 Task: Set up a check-up appointment with the doctor for the 15th at 4:30 PM.
Action: Mouse moved to (100, 168)
Screenshot: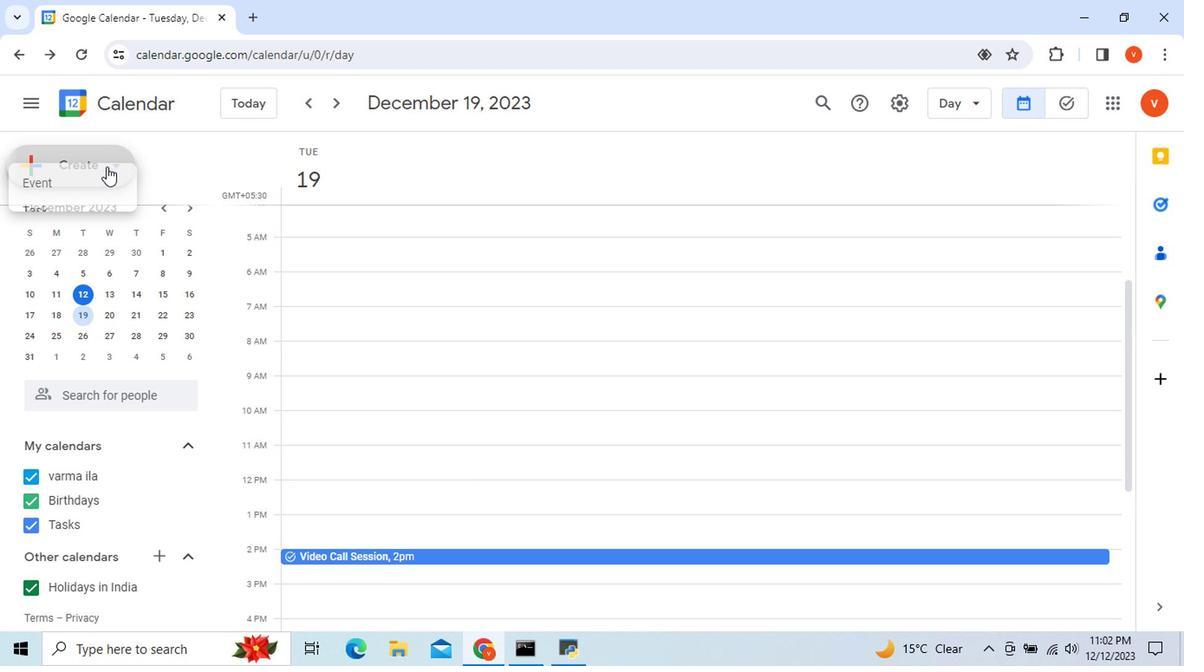 
Action: Mouse pressed left at (100, 168)
Screenshot: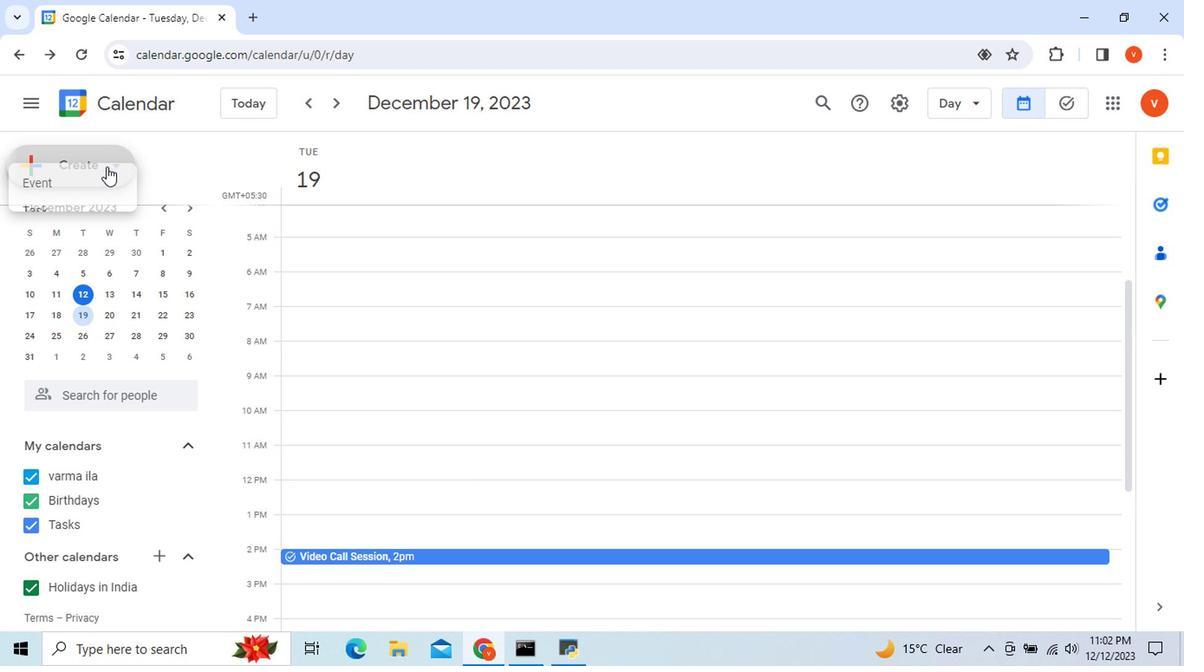 
Action: Mouse moved to (49, 239)
Screenshot: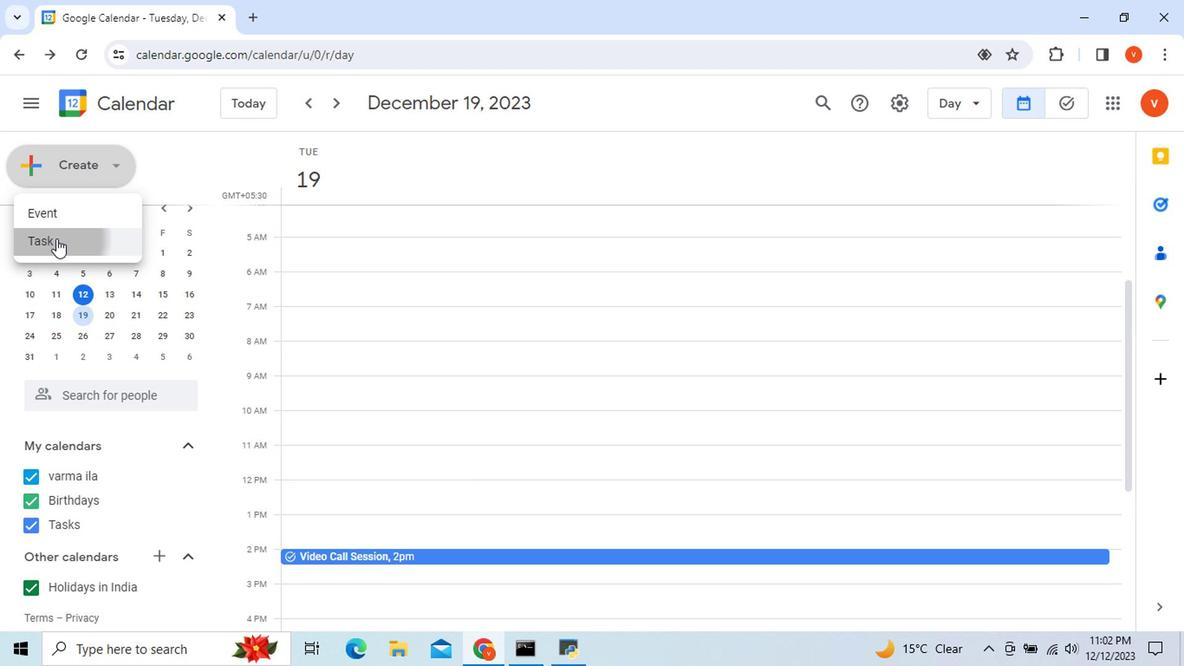 
Action: Mouse pressed left at (49, 239)
Screenshot: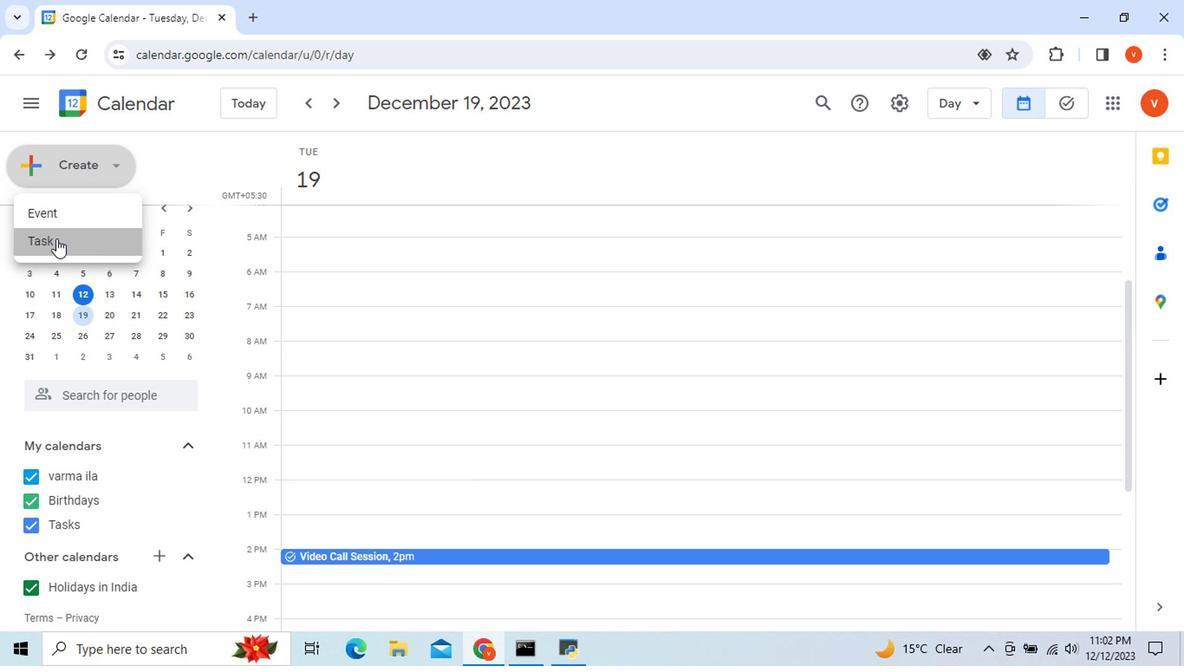 
Action: Mouse moved to (860, 410)
Screenshot: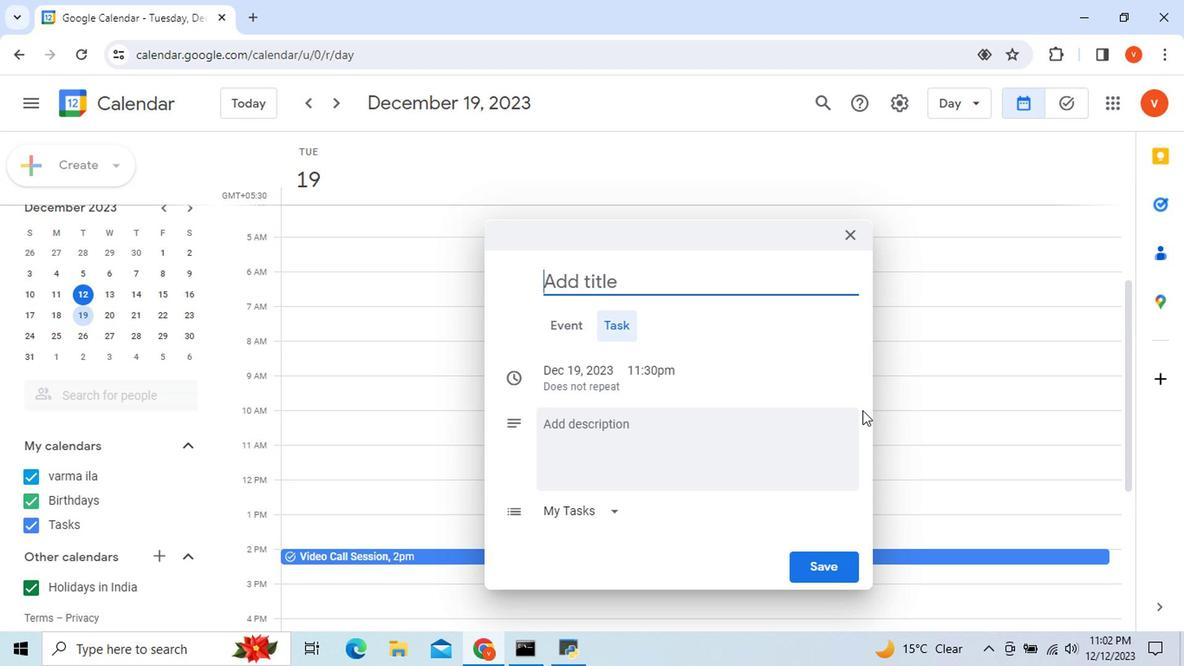 
Action: Key pressed <Key.shift>Doctor<Key.space><Key.shift>Appointment
Screenshot: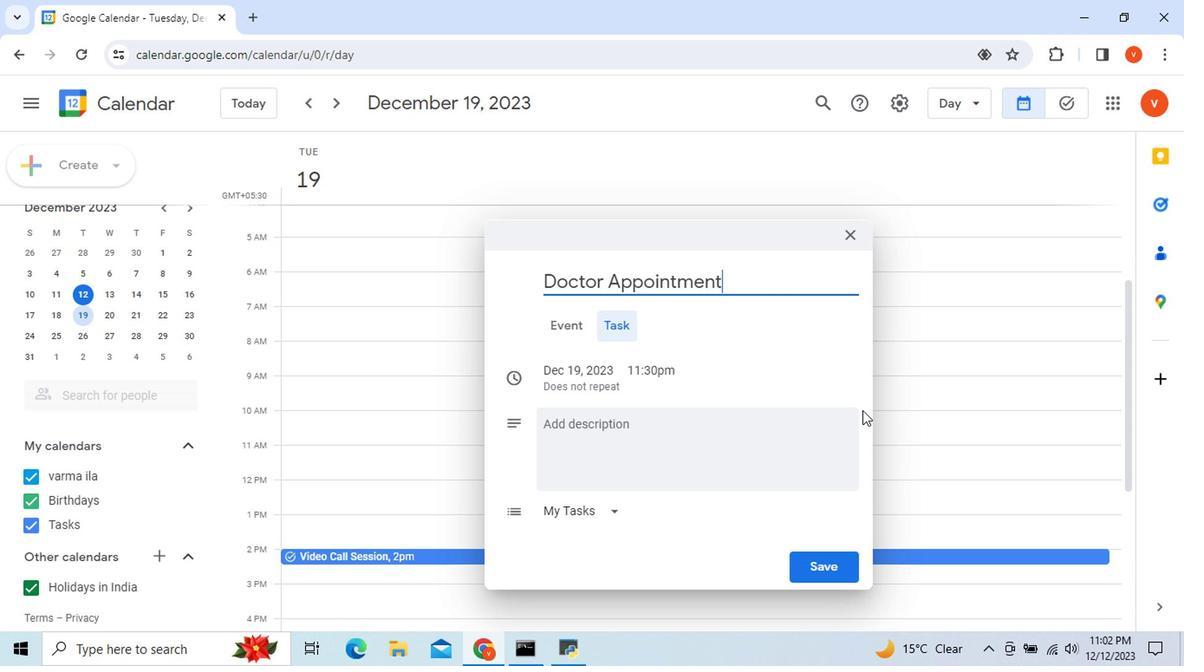 
Action: Mouse moved to (590, 368)
Screenshot: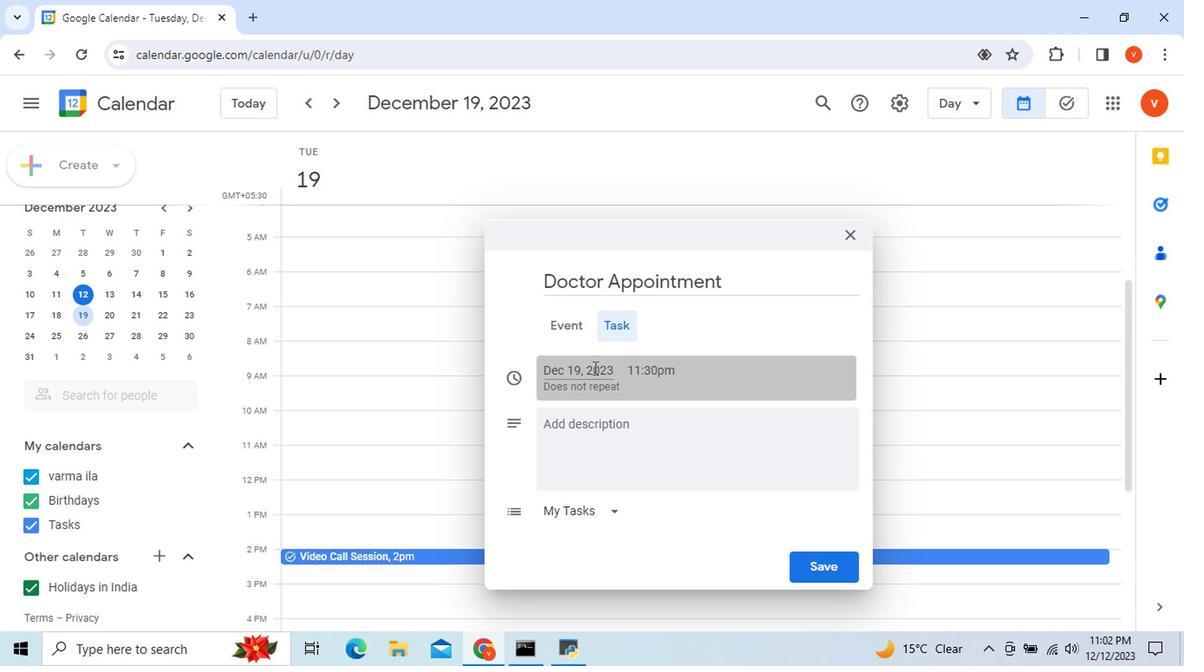 
Action: Mouse pressed left at (590, 368)
Screenshot: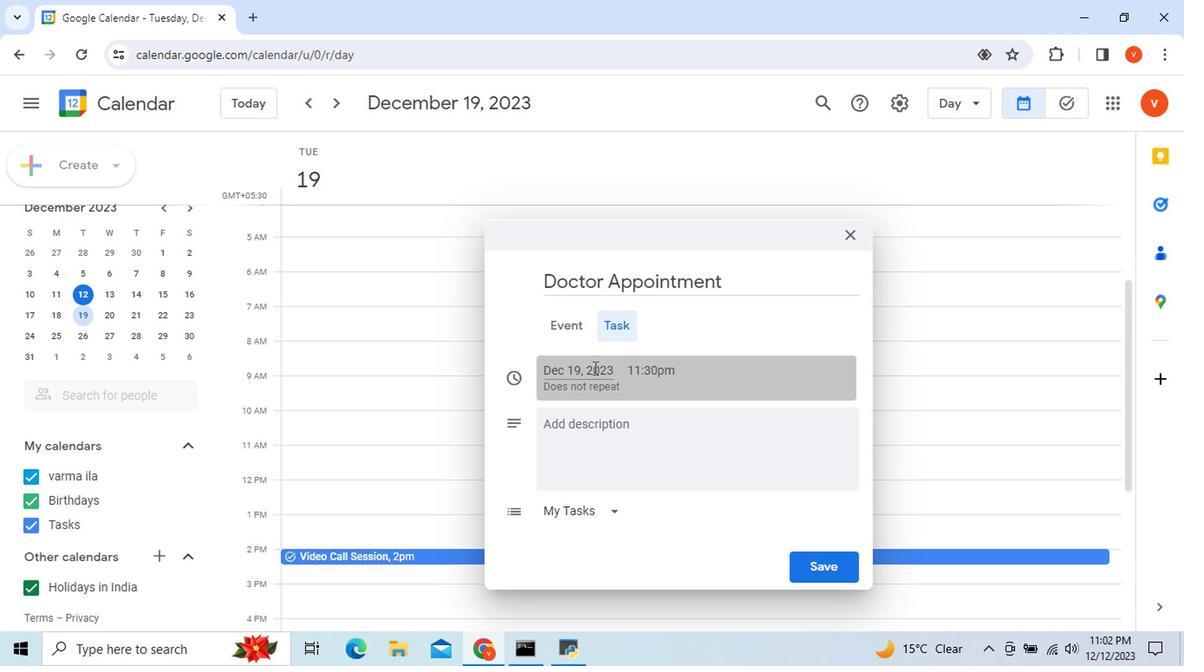 
Action: Mouse moved to (722, 445)
Screenshot: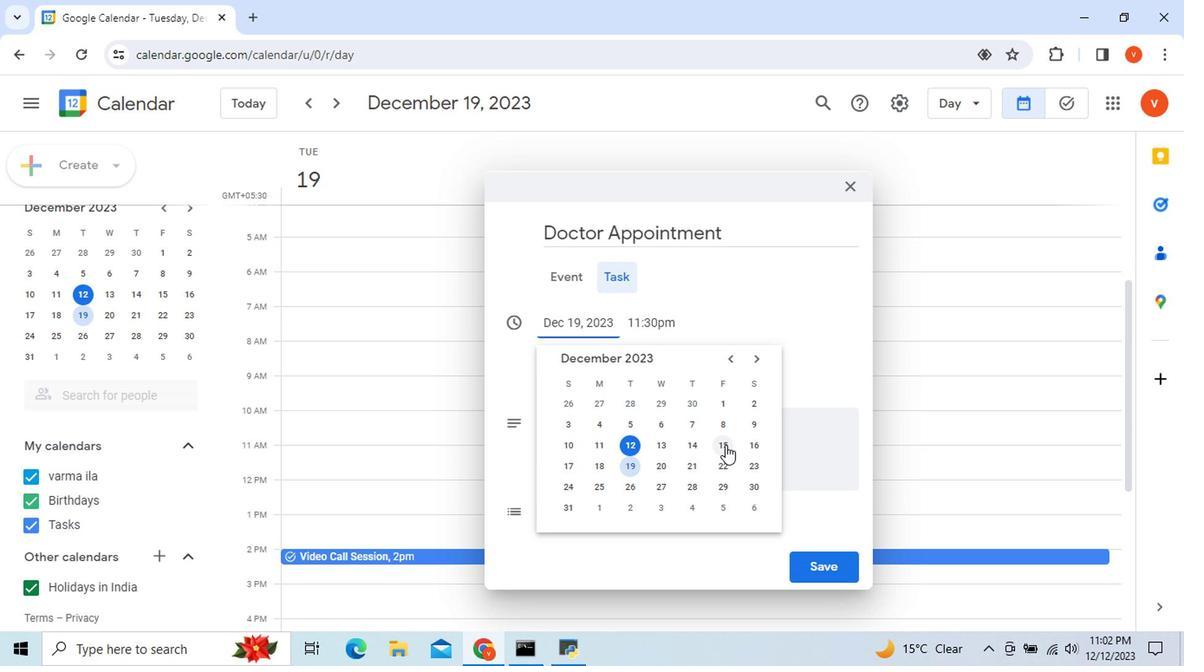 
Action: Mouse pressed left at (722, 445)
Screenshot: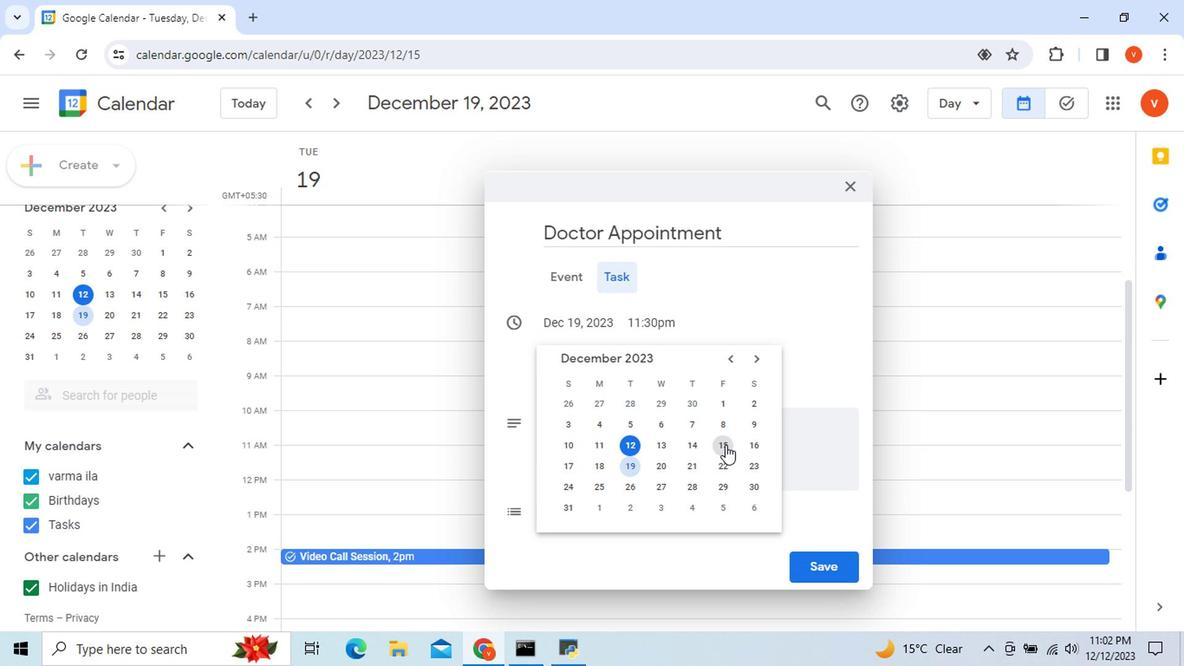 
Action: Mouse moved to (659, 320)
Screenshot: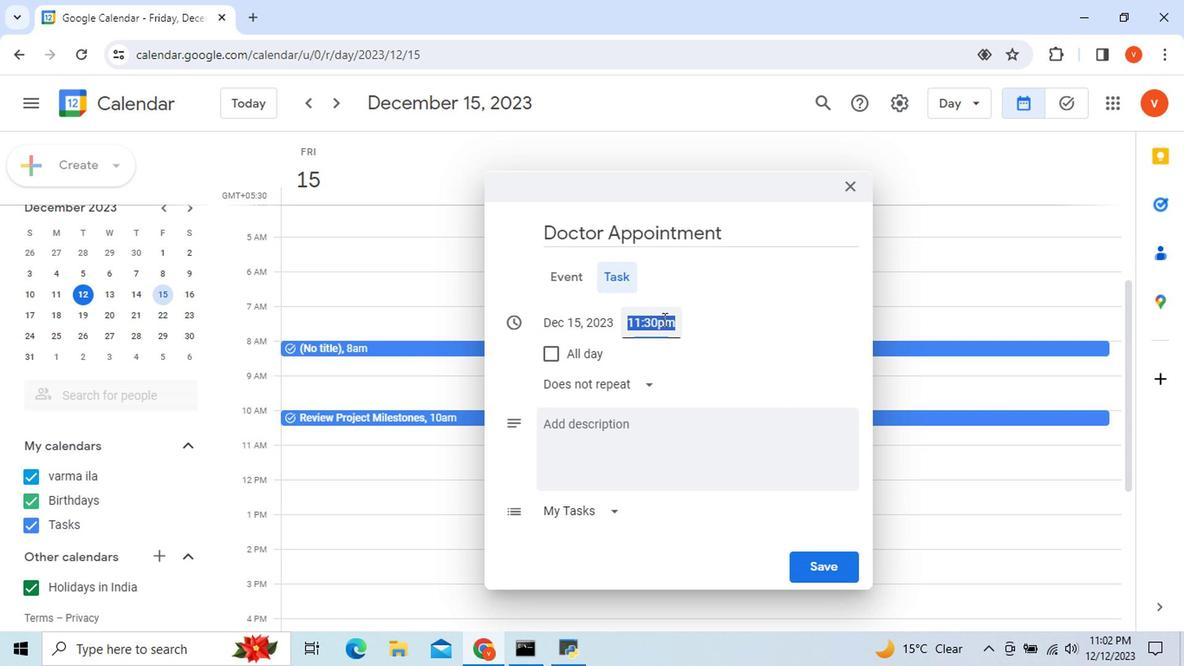 
Action: Mouse pressed left at (659, 320)
Screenshot: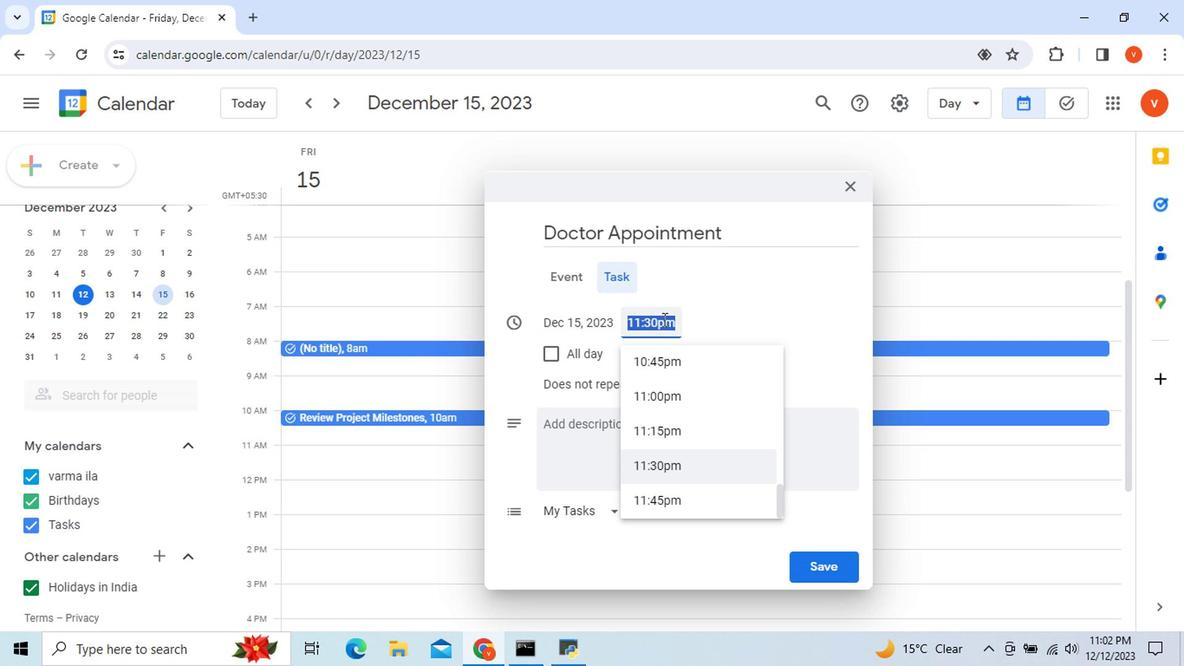 
Action: Mouse moved to (778, 497)
Screenshot: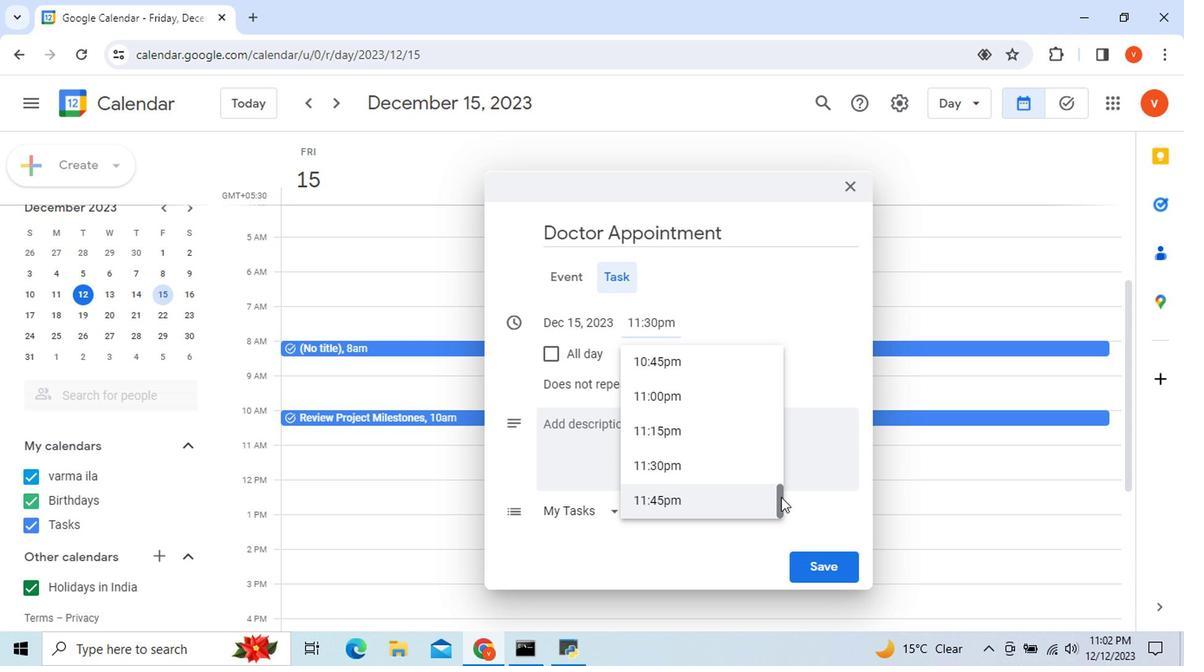 
Action: Mouse pressed left at (778, 497)
Screenshot: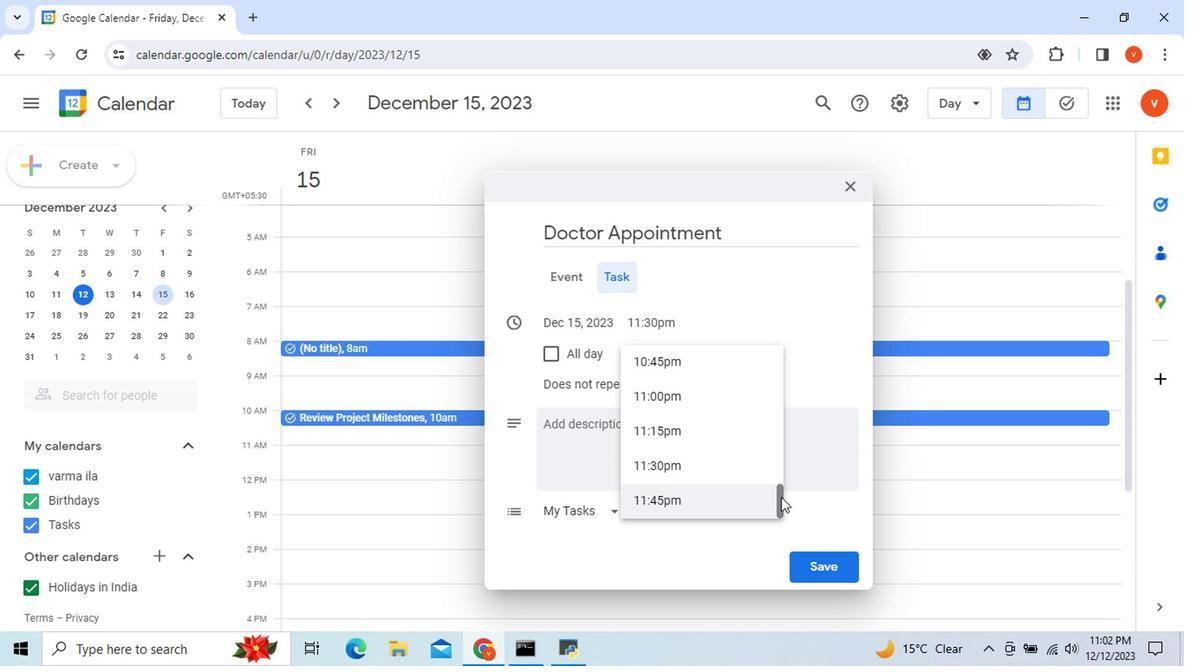 
Action: Mouse moved to (696, 386)
Screenshot: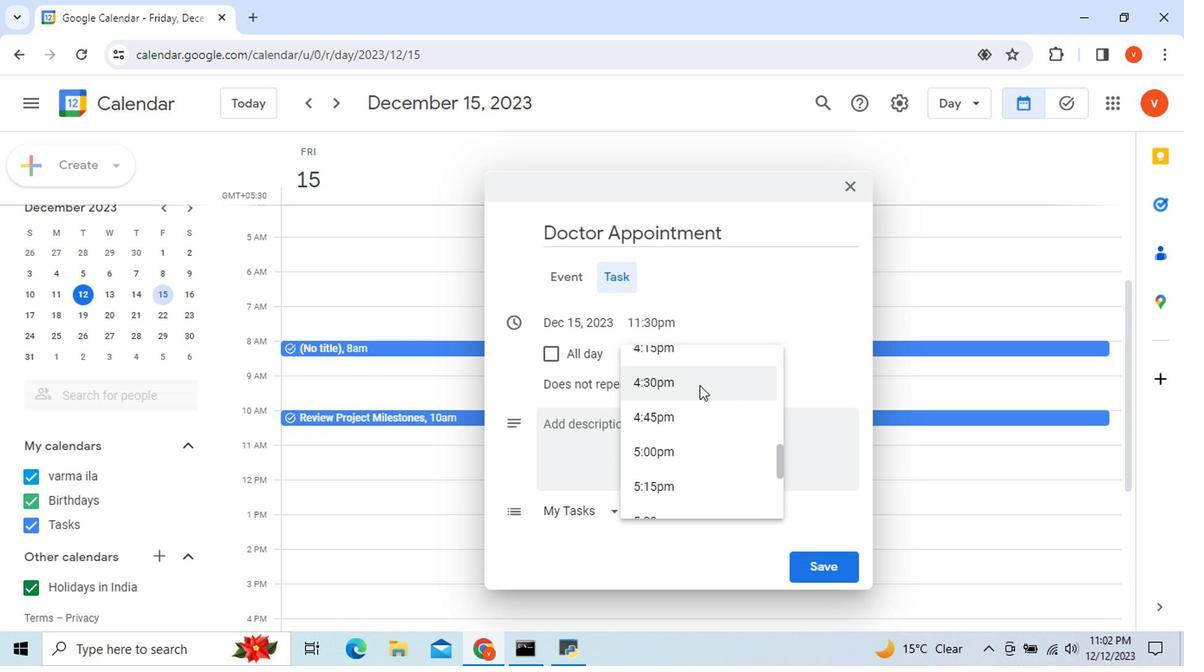 
Action: Mouse pressed left at (696, 386)
Screenshot: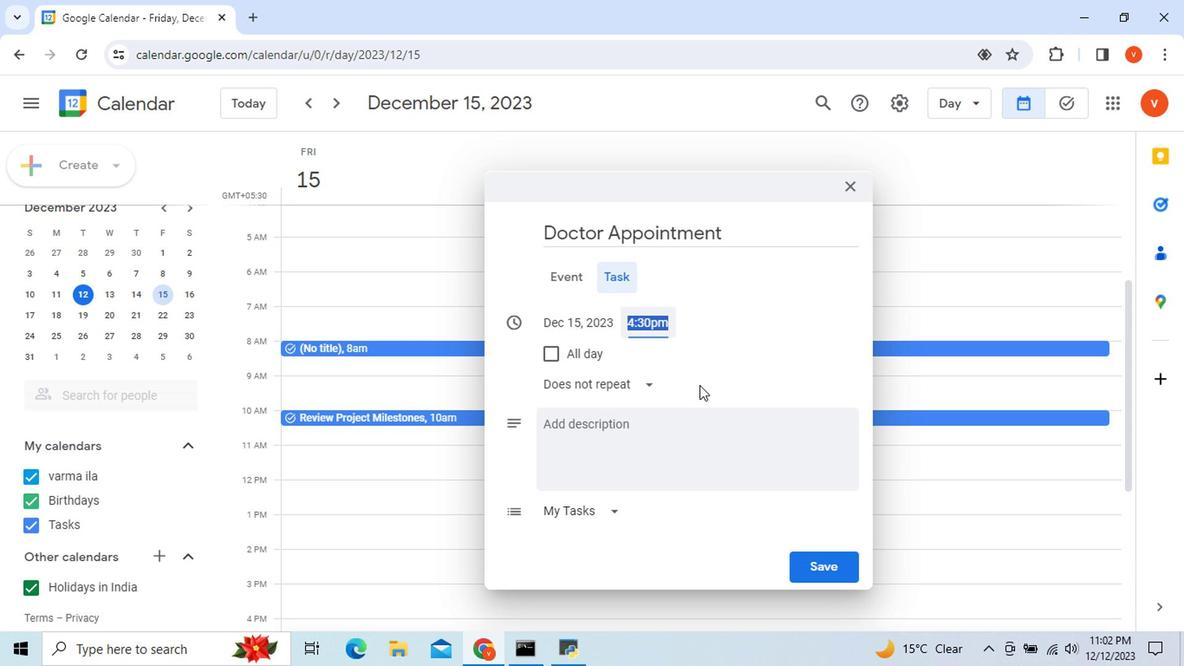 
Action: Mouse moved to (613, 436)
Screenshot: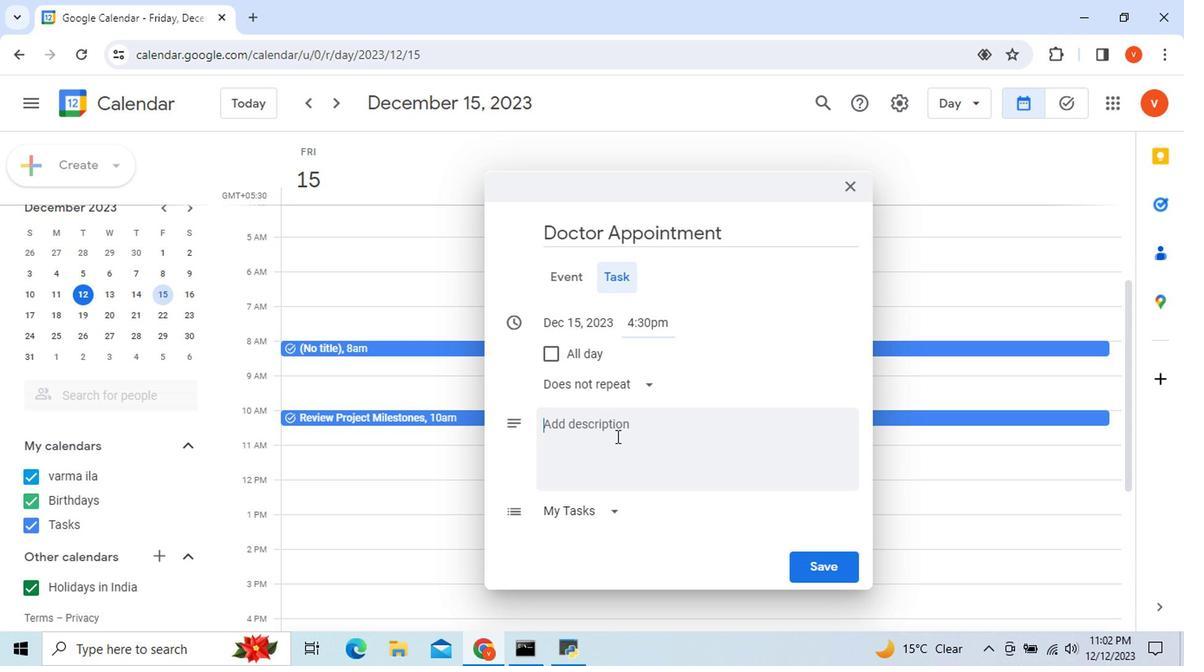 
Action: Mouse pressed left at (613, 436)
Screenshot: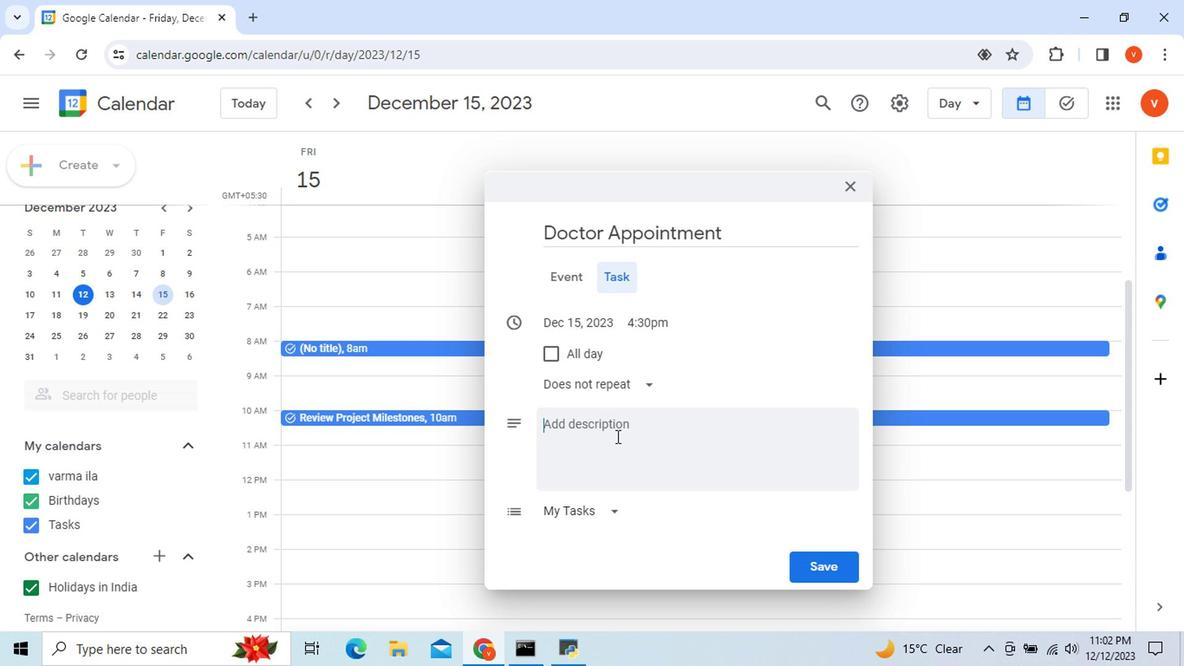 
Action: Mouse moved to (611, 436)
Screenshot: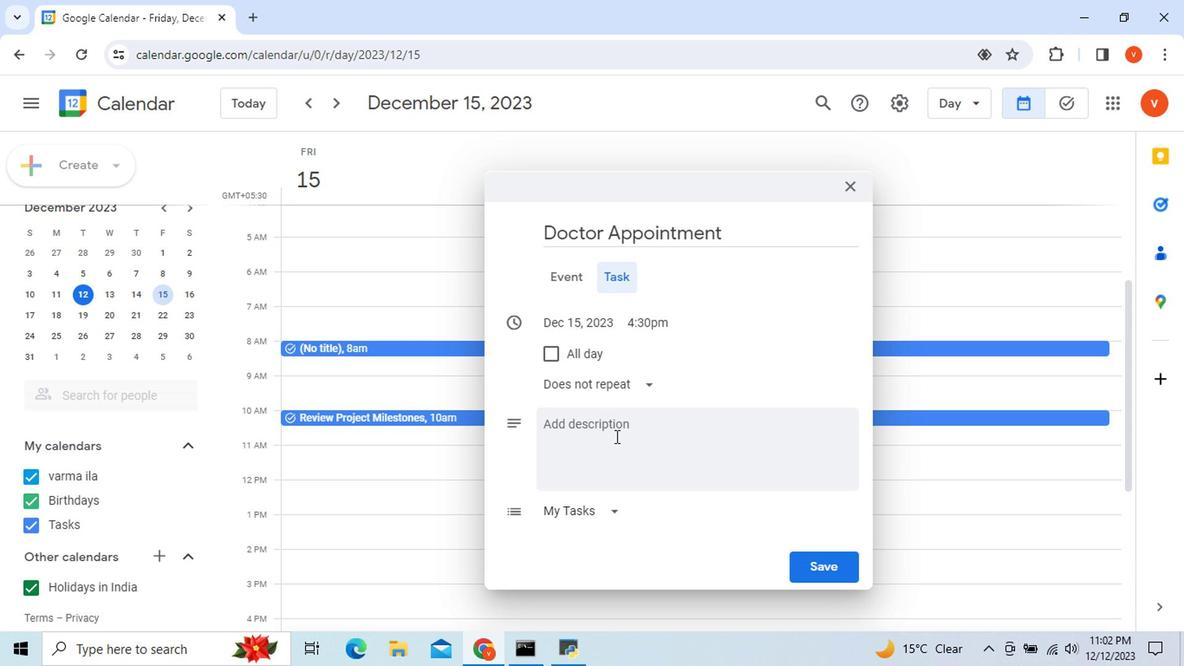 
Action: Key pressed <Key.shift>Check<Key.space>up<Key.space>appou<Key.backspace>intment<Key.space>with<Key.space>the<Key.space>doctor<Key.space>at<Key.space>specified<Key.space>time
Screenshot: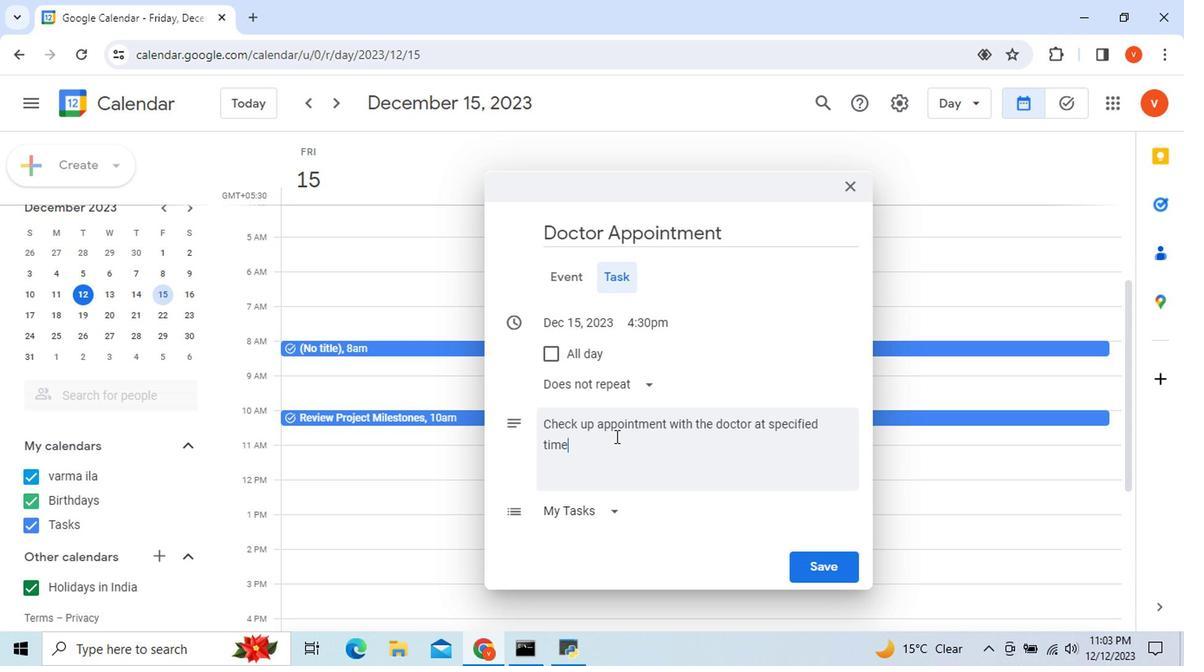 
Action: Mouse moved to (827, 563)
Screenshot: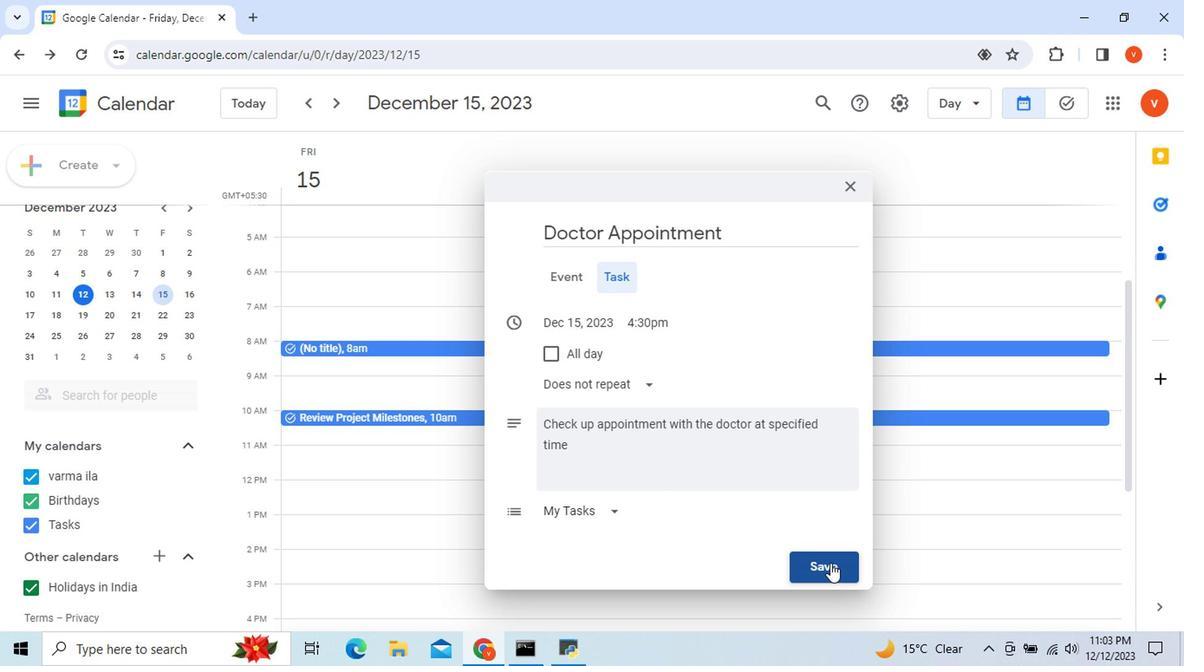 
Action: Mouse pressed left at (827, 563)
Screenshot: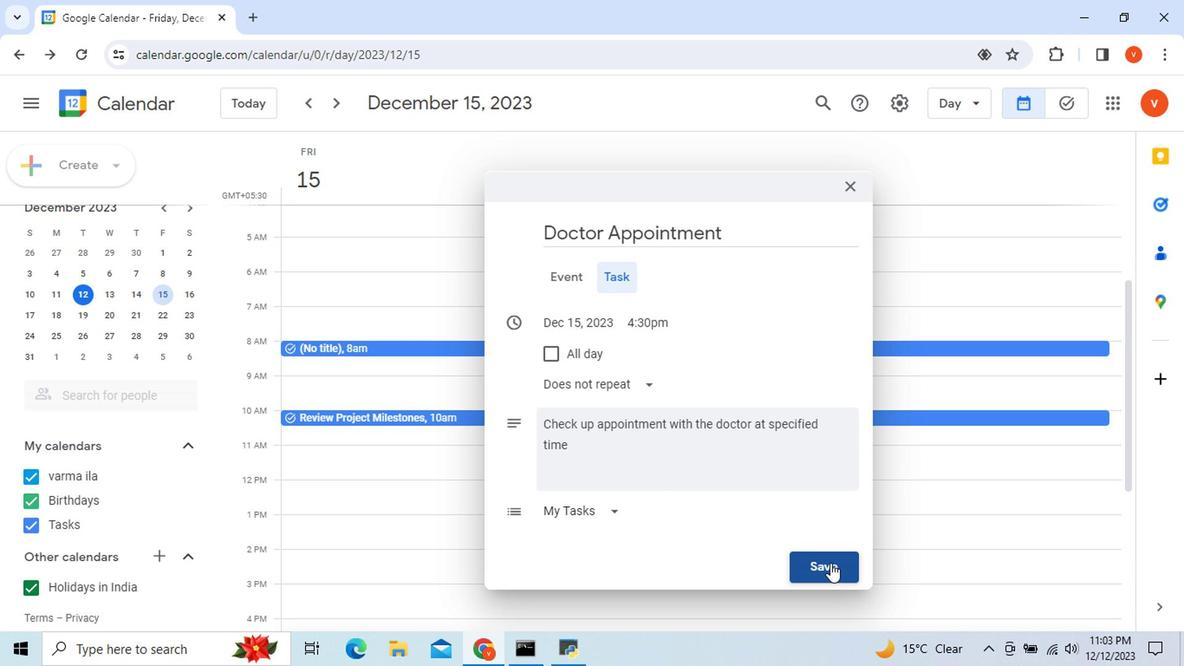 
